 Task: Show the off-market listings.
Action: Mouse moved to (269, 248)
Screenshot: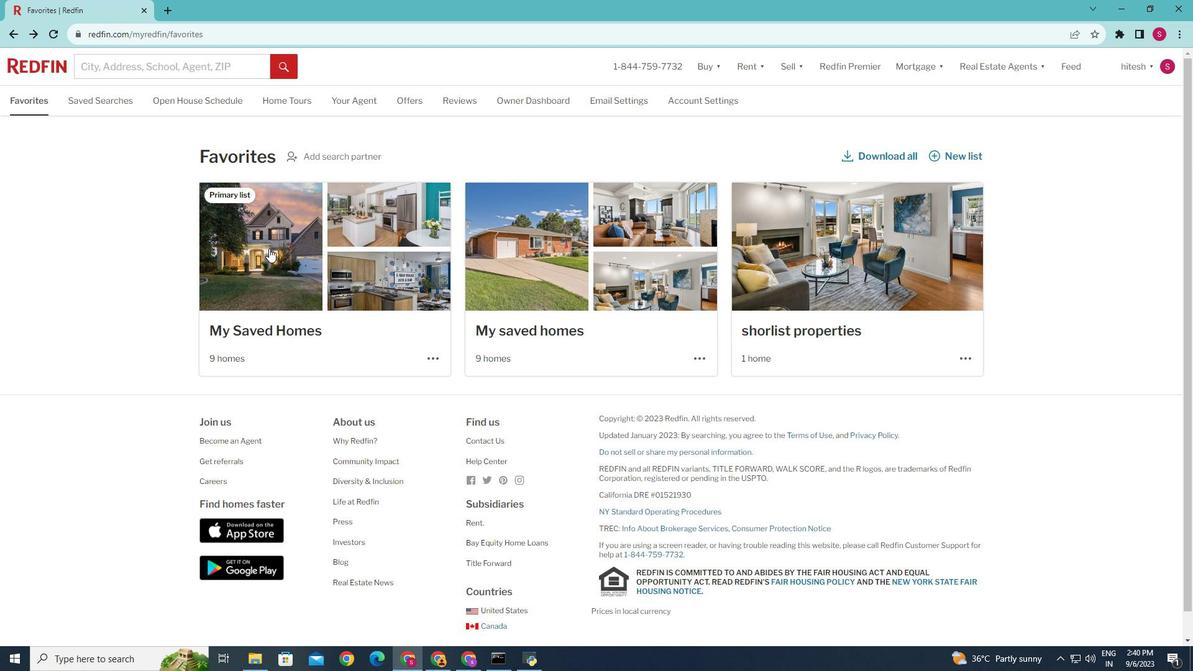 
Action: Mouse pressed left at (269, 248)
Screenshot: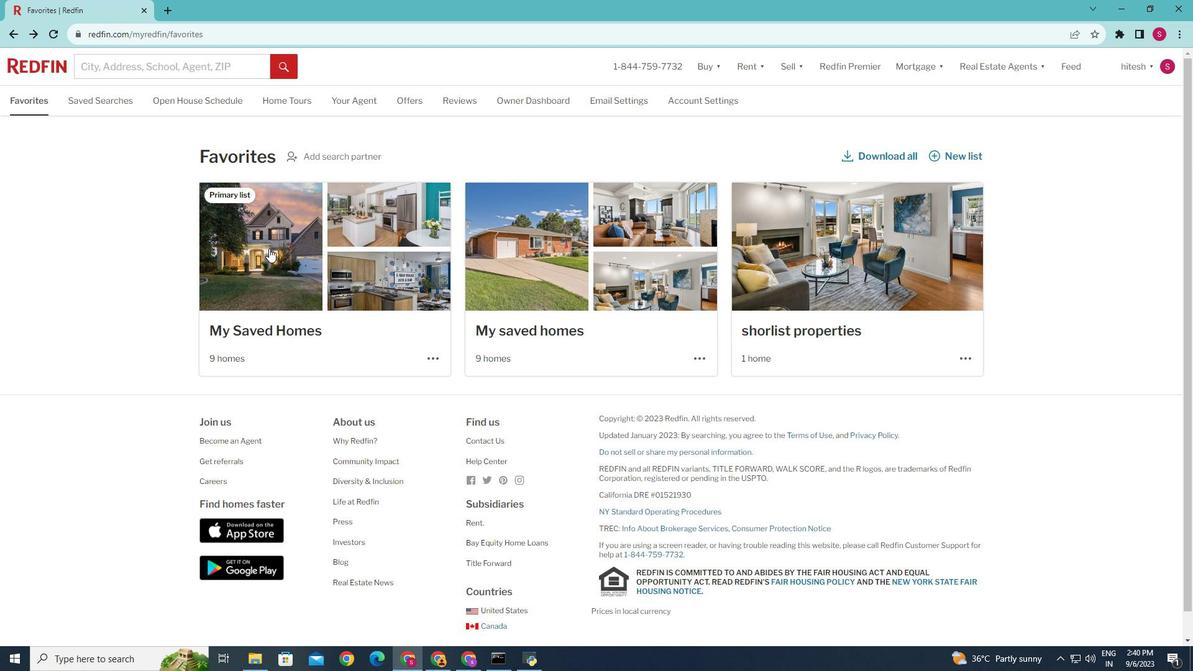 
Action: Mouse moved to (346, 228)
Screenshot: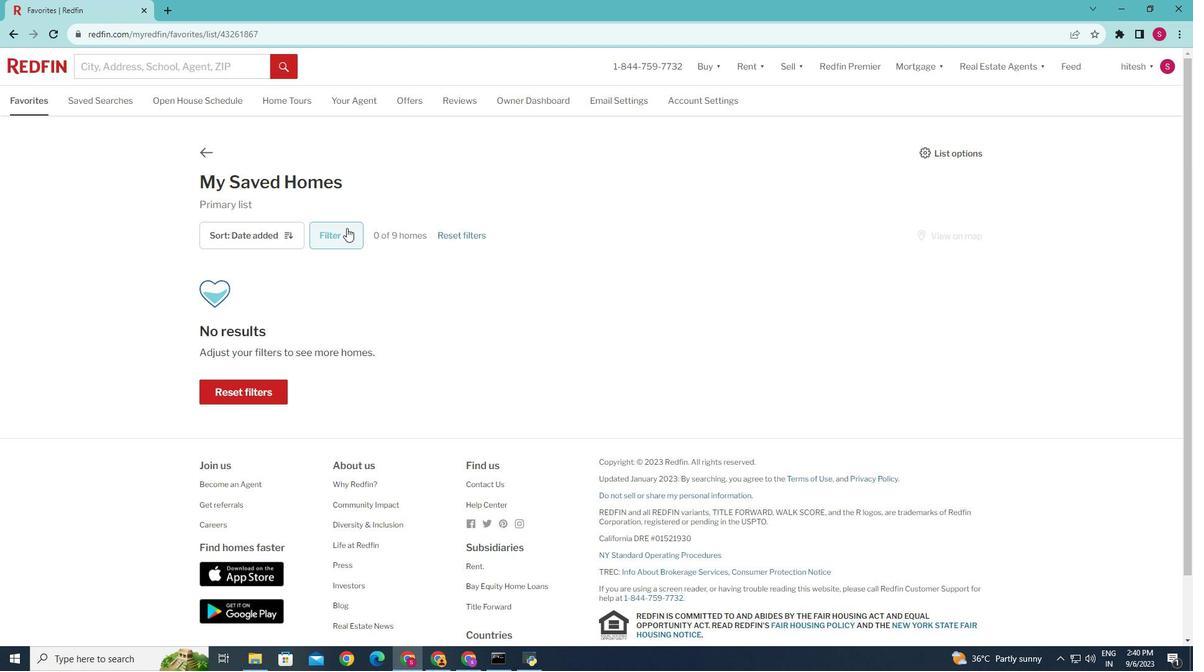 
Action: Mouse pressed left at (346, 228)
Screenshot: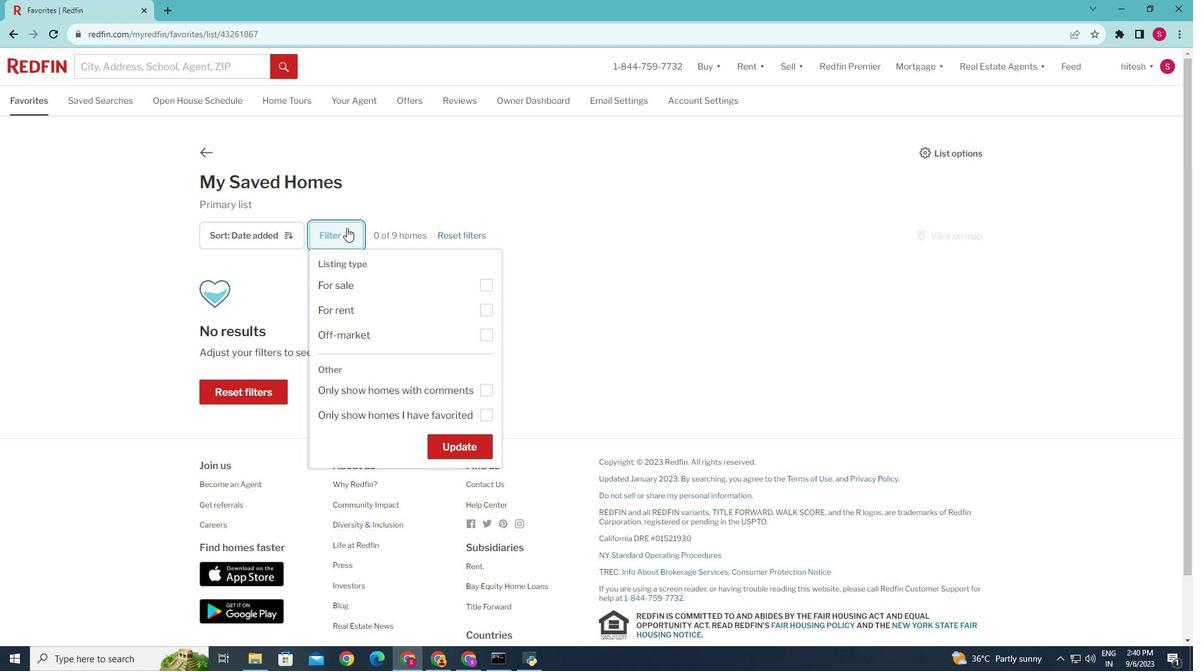 
Action: Mouse moved to (484, 333)
Screenshot: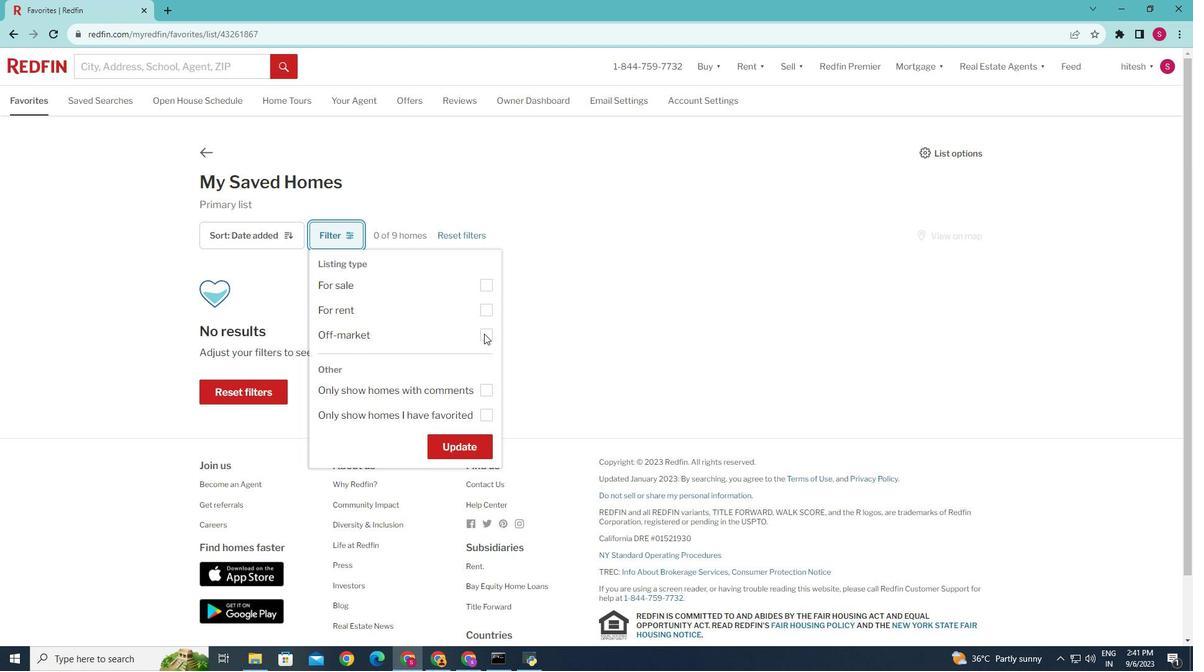 
Action: Mouse pressed left at (484, 333)
Screenshot: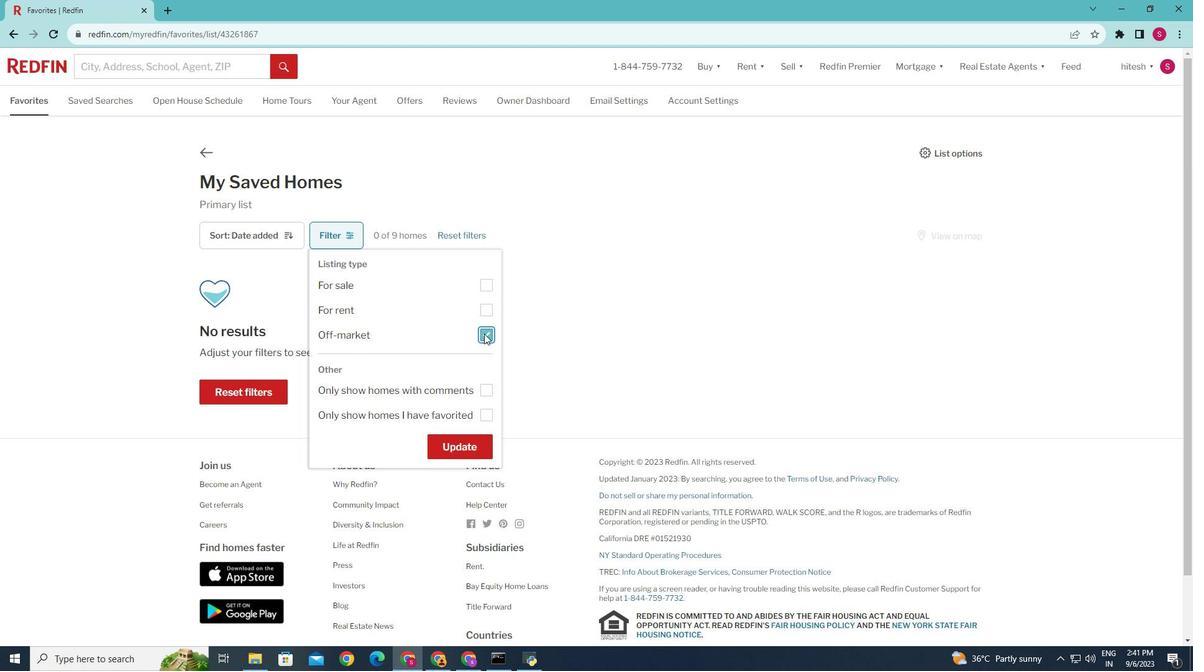 
Action: Mouse moved to (464, 440)
Screenshot: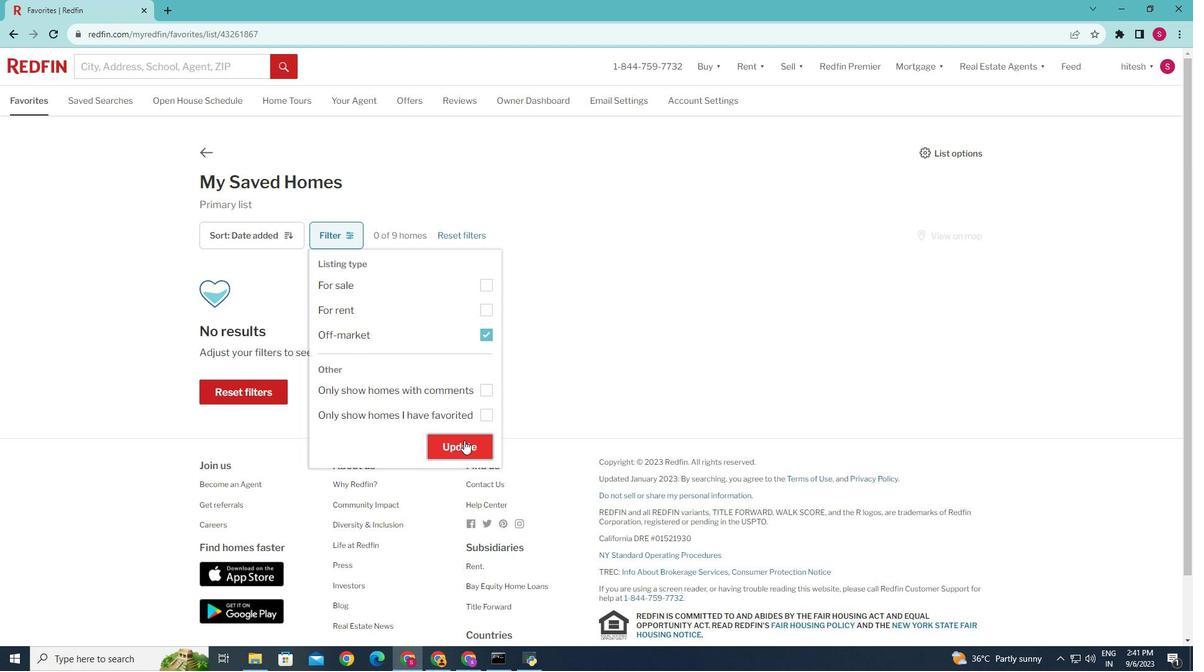 
Action: Mouse pressed left at (464, 440)
Screenshot: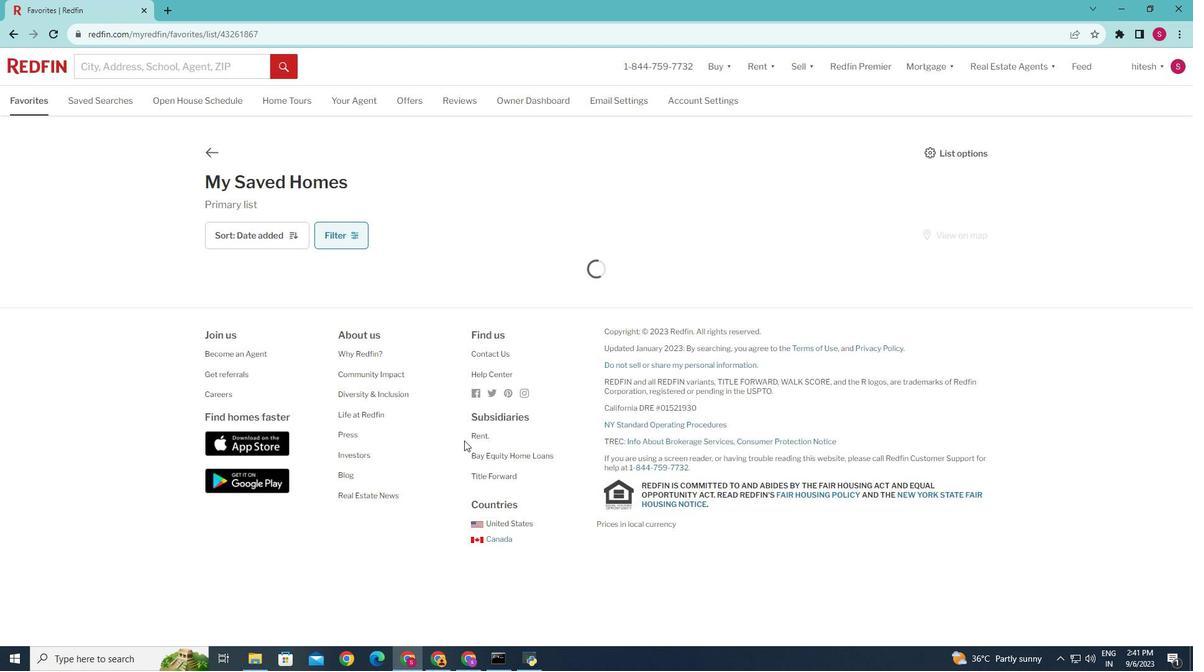 
Action: Mouse moved to (551, 432)
Screenshot: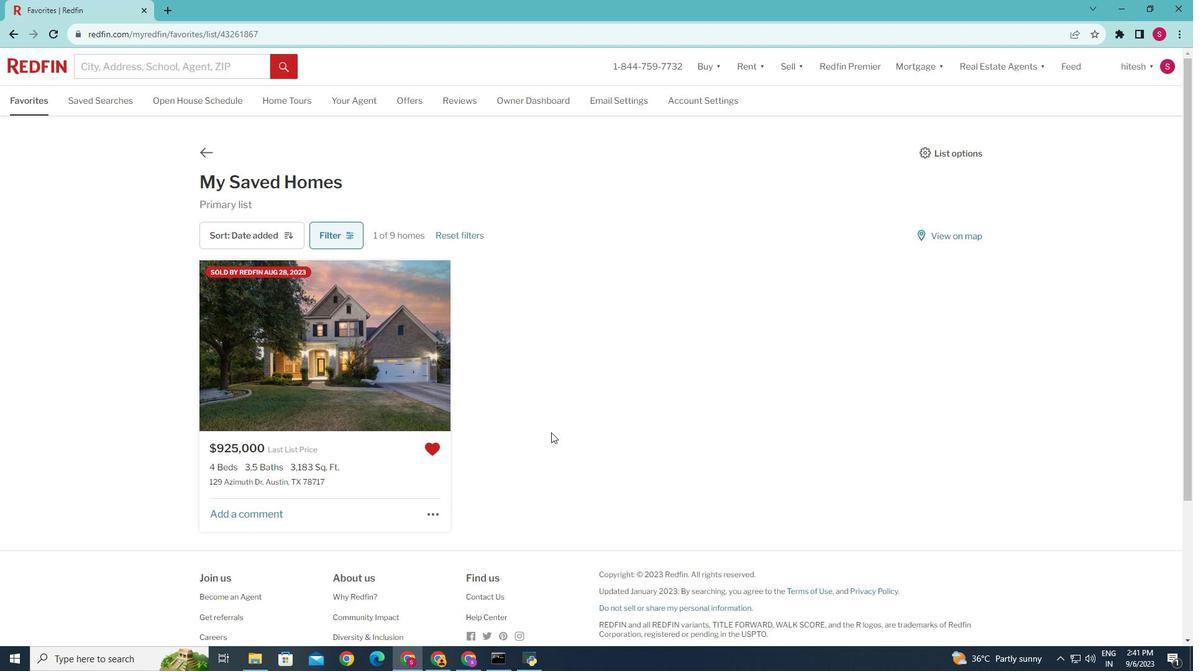 
